 Task: Change the subtitle text encoding to "Default (Windows-1252)".
Action: Mouse moved to (117, 14)
Screenshot: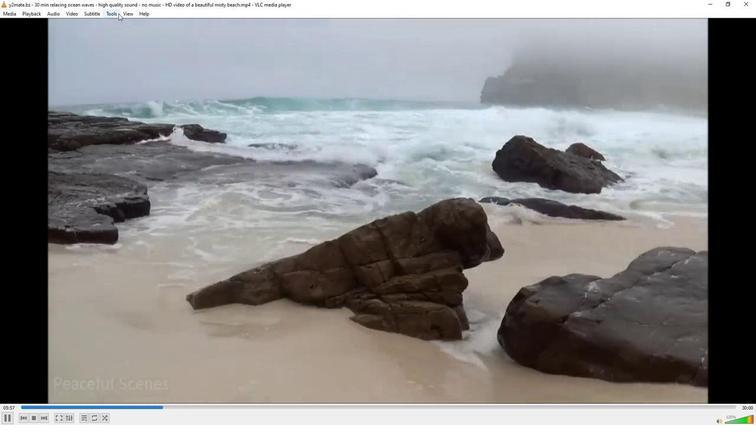 
Action: Mouse pressed left at (117, 14)
Screenshot: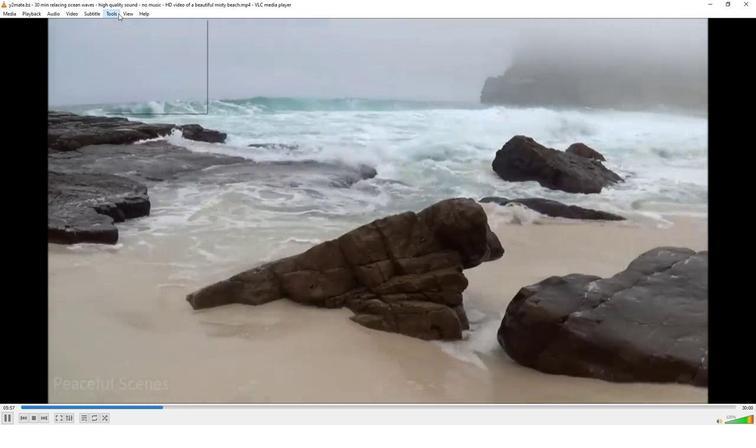 
Action: Mouse moved to (132, 109)
Screenshot: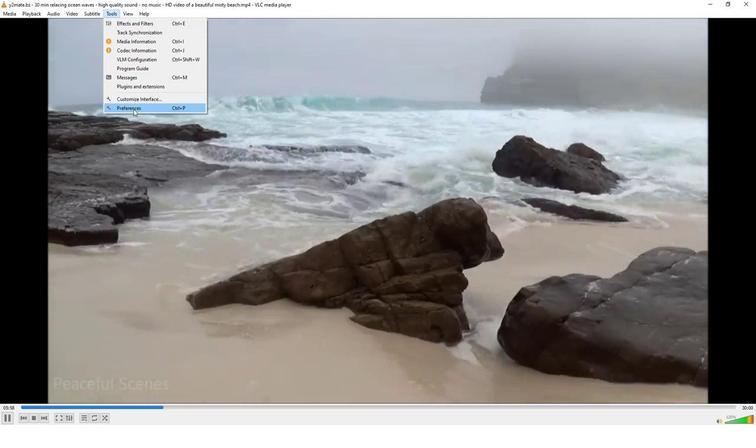 
Action: Mouse pressed left at (132, 109)
Screenshot: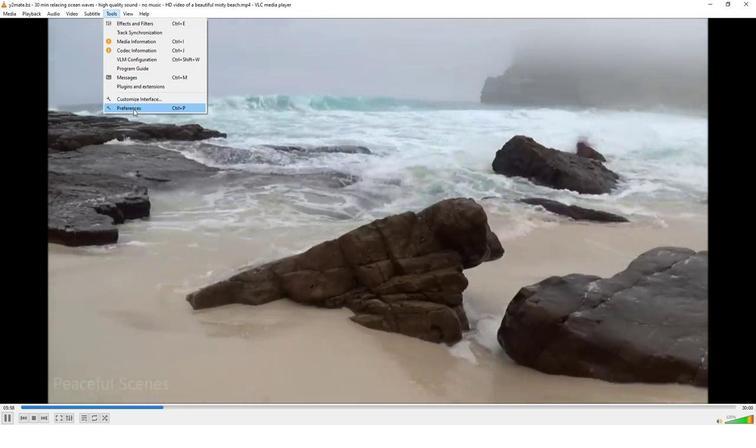 
Action: Mouse moved to (87, 332)
Screenshot: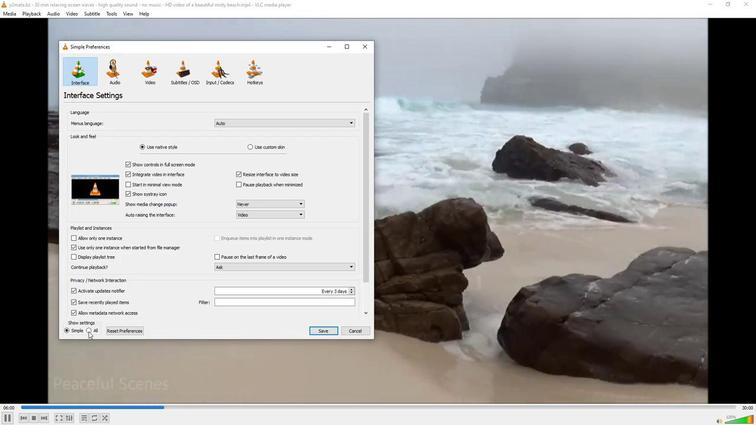 
Action: Mouse pressed left at (87, 332)
Screenshot: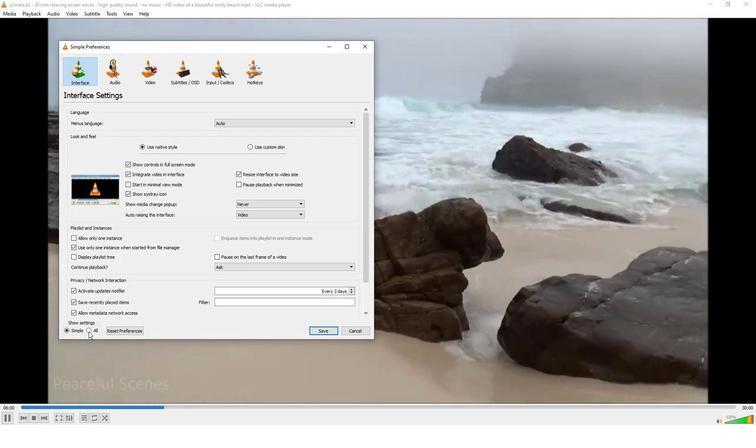 
Action: Mouse moved to (75, 218)
Screenshot: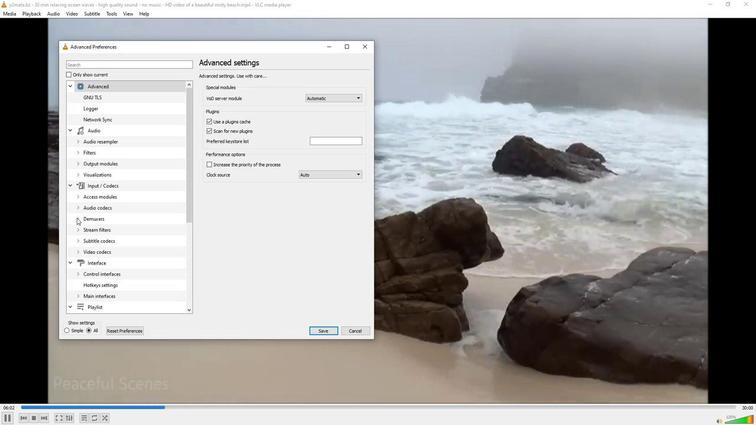 
Action: Mouse pressed left at (75, 218)
Screenshot: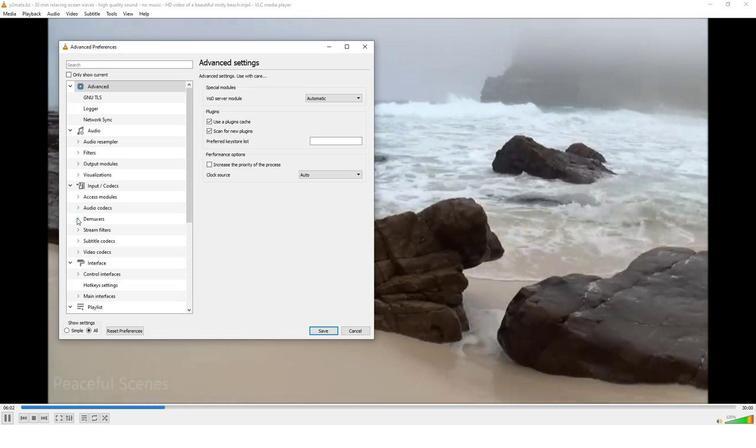 
Action: Mouse moved to (79, 263)
Screenshot: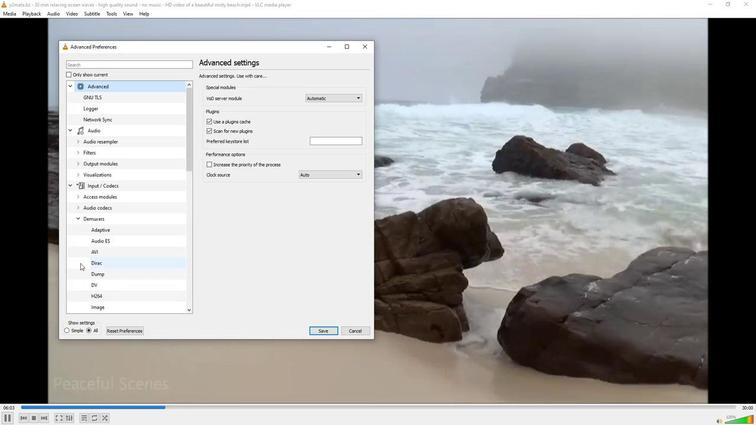 
Action: Mouse scrolled (79, 263) with delta (0, 0)
Screenshot: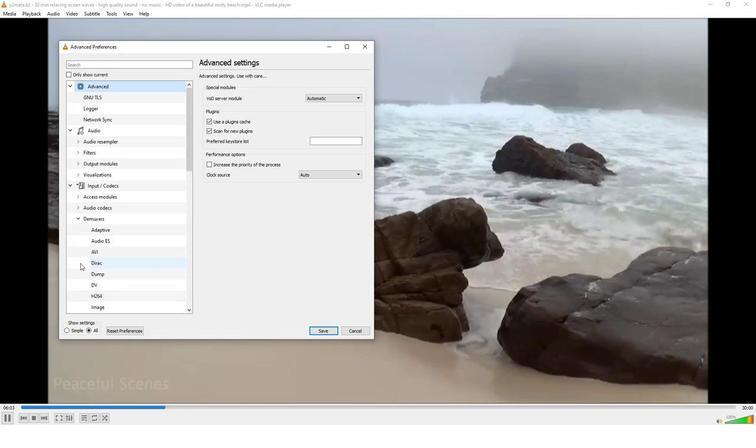 
Action: Mouse scrolled (79, 263) with delta (0, 0)
Screenshot: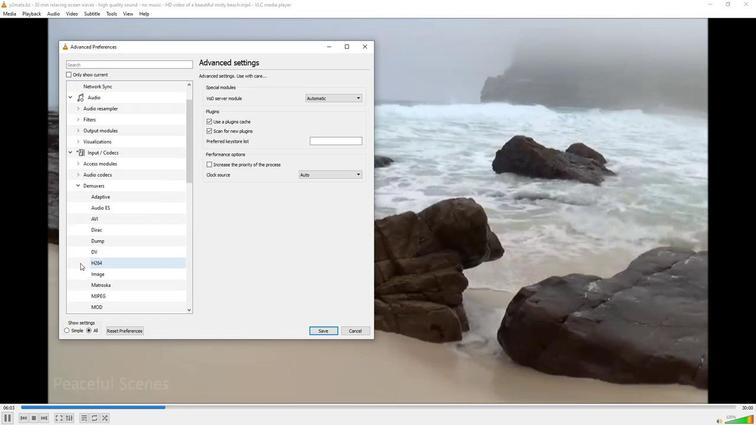 
Action: Mouse scrolled (79, 263) with delta (0, 0)
Screenshot: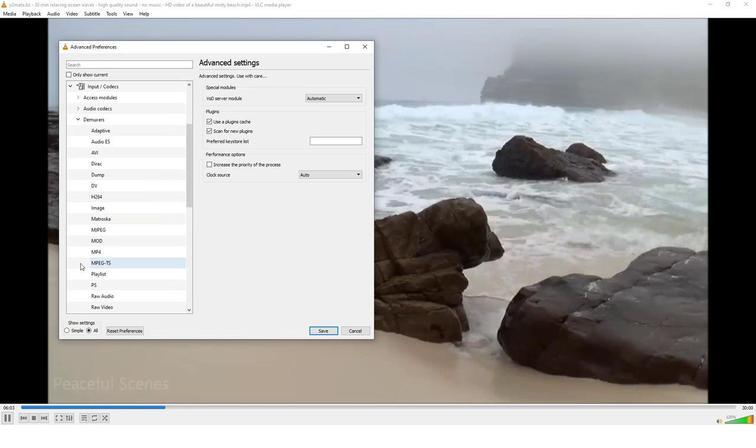 
Action: Mouse scrolled (79, 263) with delta (0, 0)
Screenshot: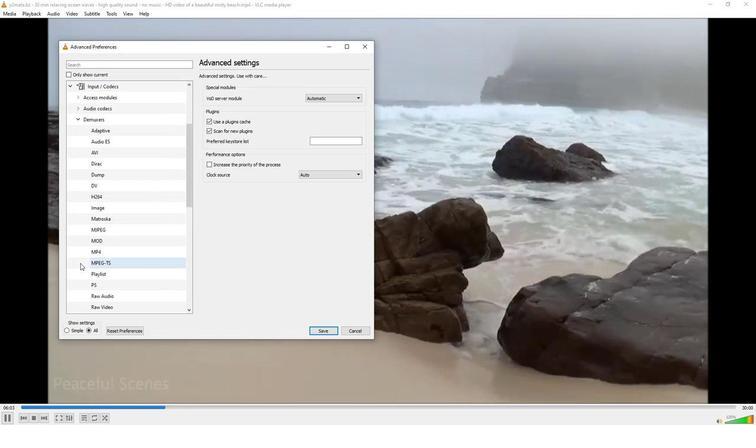 
Action: Mouse scrolled (79, 263) with delta (0, 0)
Screenshot: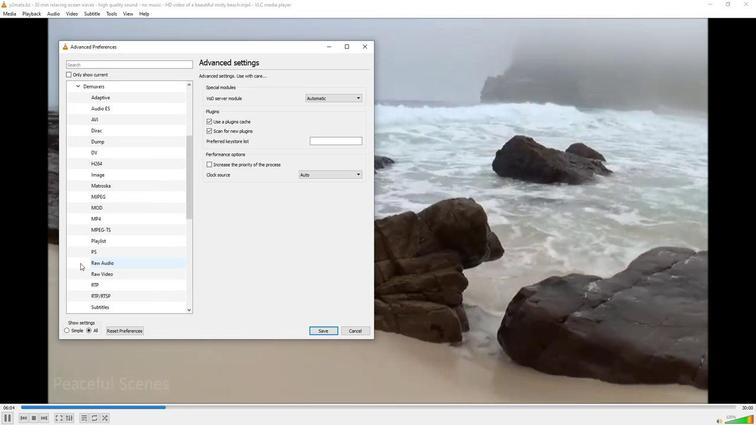 
Action: Mouse moved to (78, 305)
Screenshot: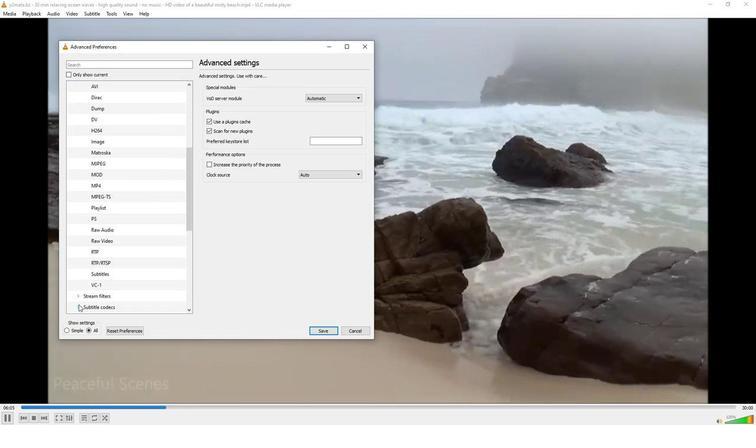 
Action: Mouse pressed left at (78, 305)
Screenshot: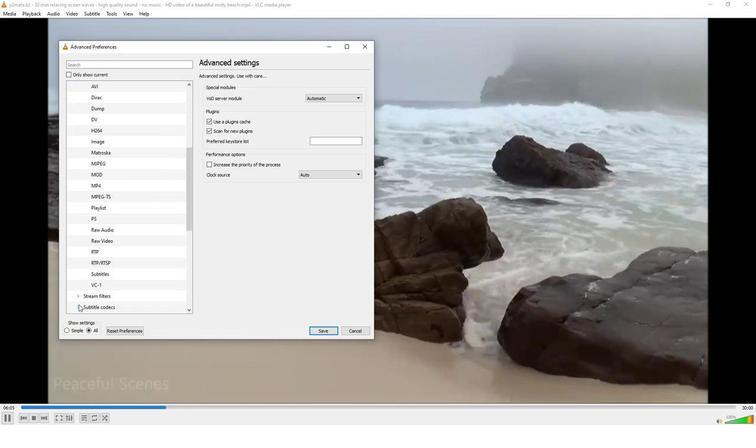 
Action: Mouse moved to (86, 301)
Screenshot: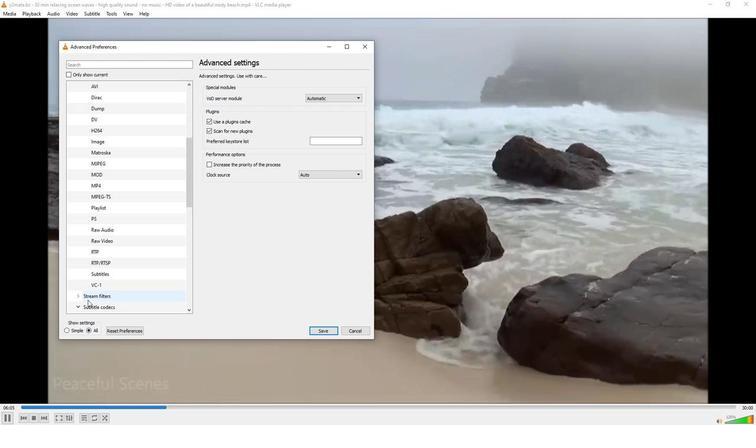 
Action: Mouse scrolled (86, 300) with delta (0, 0)
Screenshot: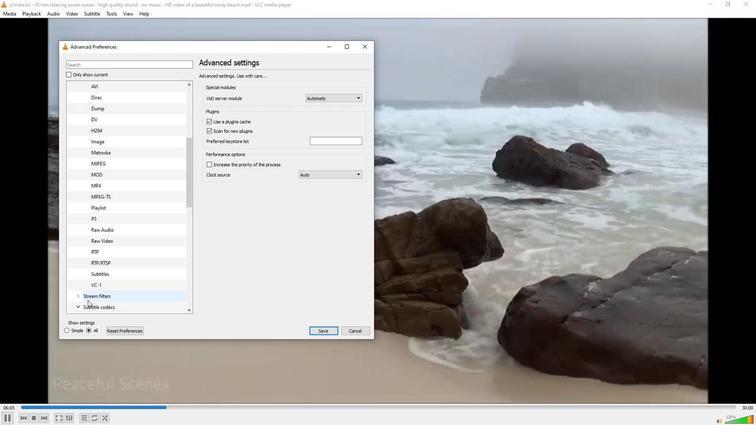 
Action: Mouse scrolled (86, 300) with delta (0, 0)
Screenshot: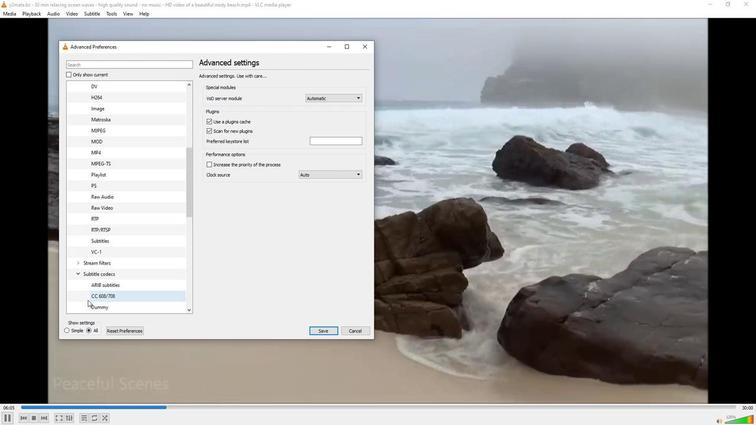 
Action: Mouse scrolled (86, 300) with delta (0, 0)
Screenshot: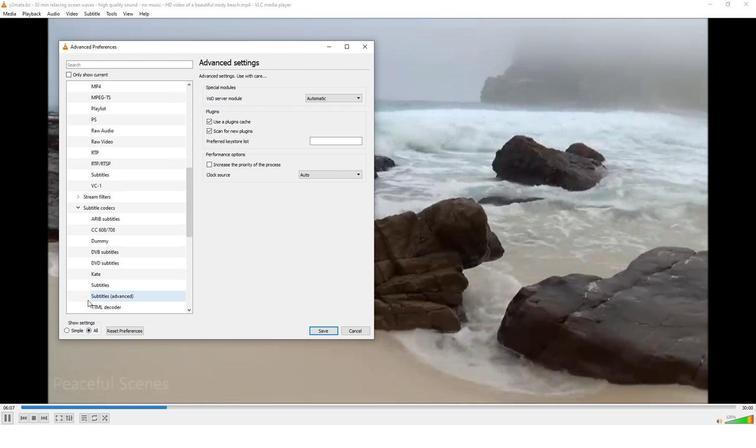 
Action: Mouse moved to (99, 283)
Screenshot: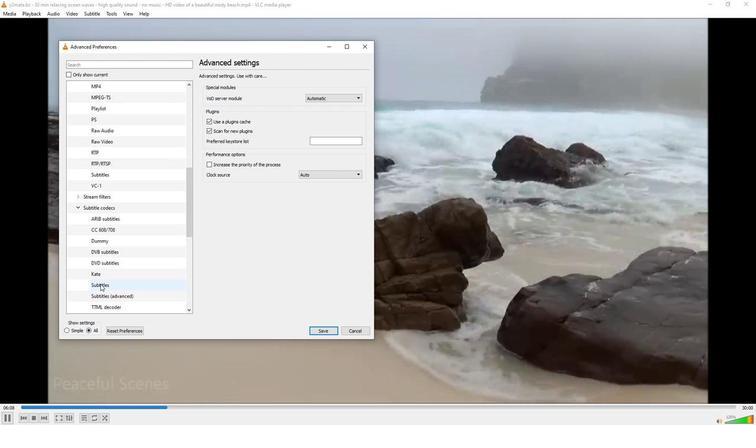 
Action: Mouse pressed left at (99, 283)
Screenshot: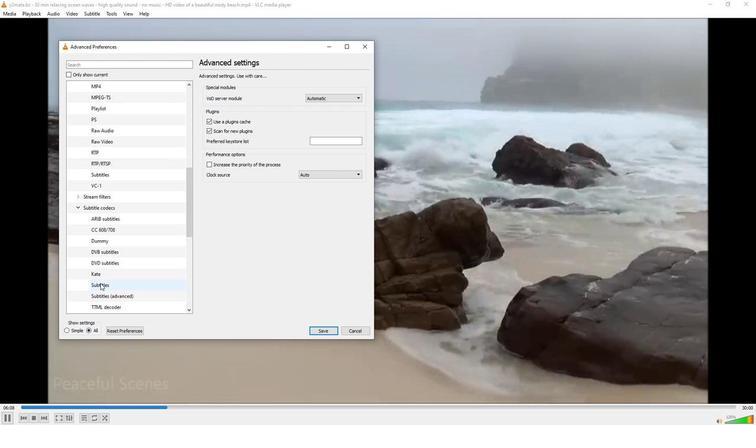 
Action: Mouse moved to (342, 97)
Screenshot: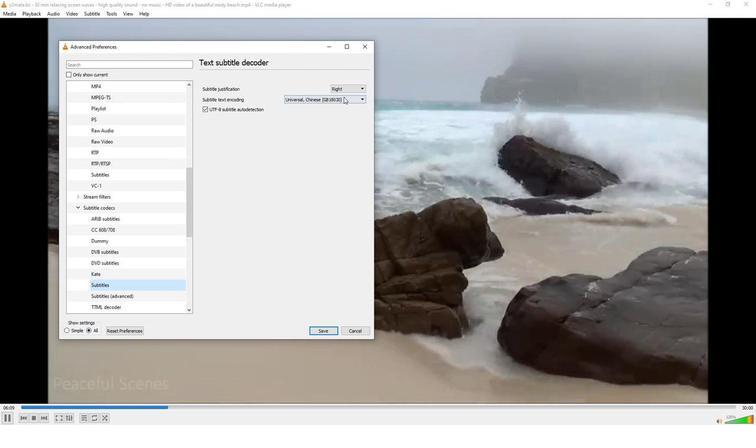 
Action: Mouse pressed left at (342, 97)
Screenshot: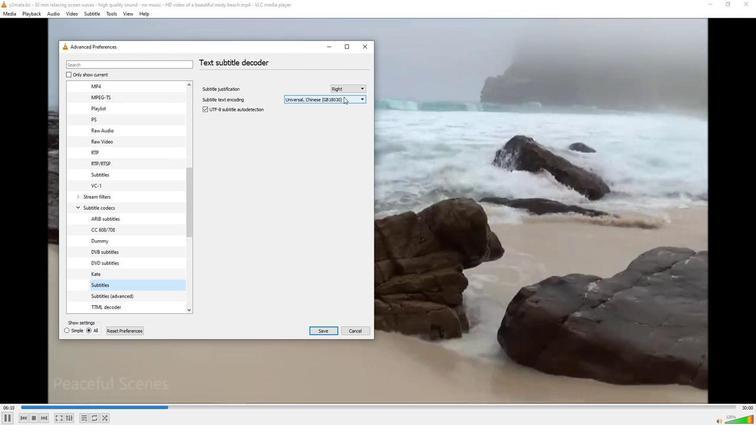 
Action: Mouse moved to (324, 105)
Screenshot: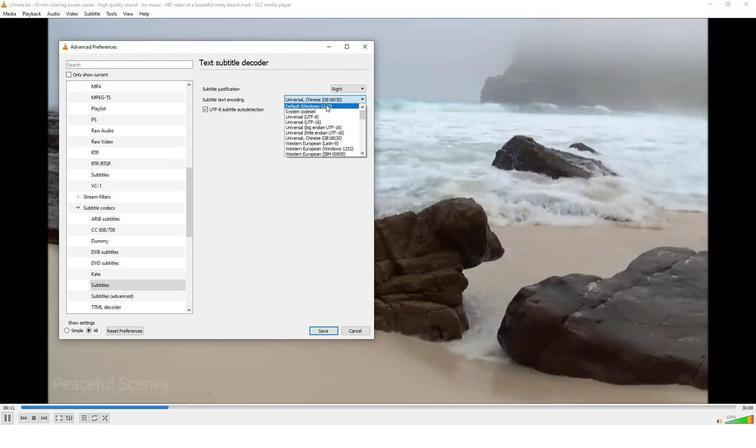 
Action: Mouse pressed left at (324, 105)
Screenshot: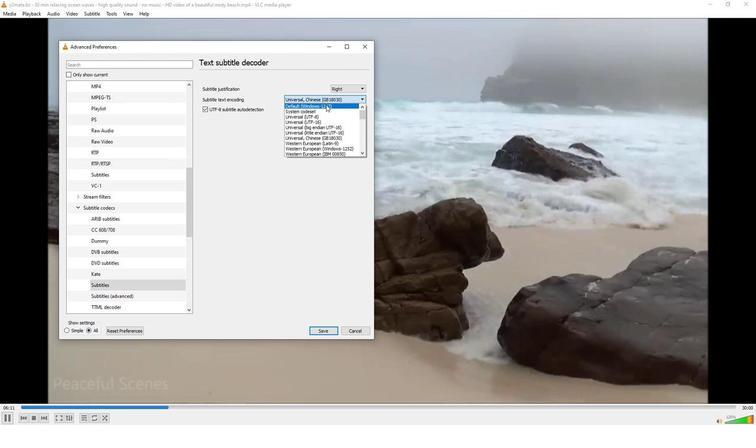 
Action: Mouse moved to (317, 113)
Screenshot: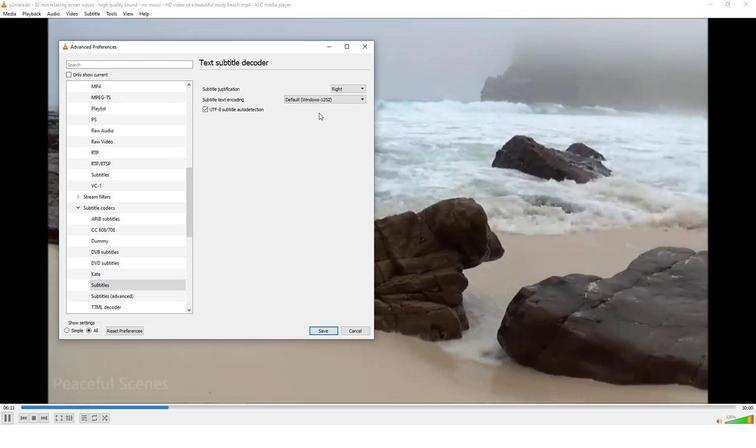 
